 Task: Create List Brand M&A in Board DevOps Best Practices to Workspace Antivirus and Security Software. Create List Brand Integration in Board Sales Performance Benchmarking to Workspace Antivirus and Security Software. Create List Brand Rollout in Board IT Asset Management and Inventory Control to Workspace Antivirus and Security Software
Action: Mouse moved to (64, 312)
Screenshot: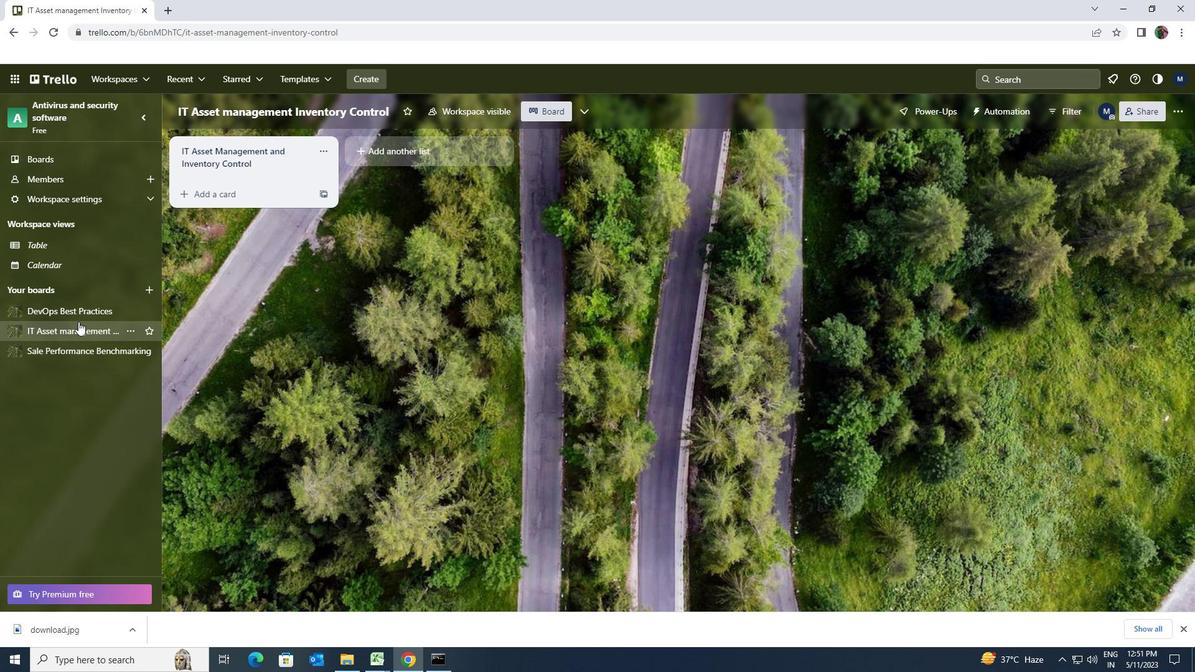 
Action: Mouse pressed left at (64, 312)
Screenshot: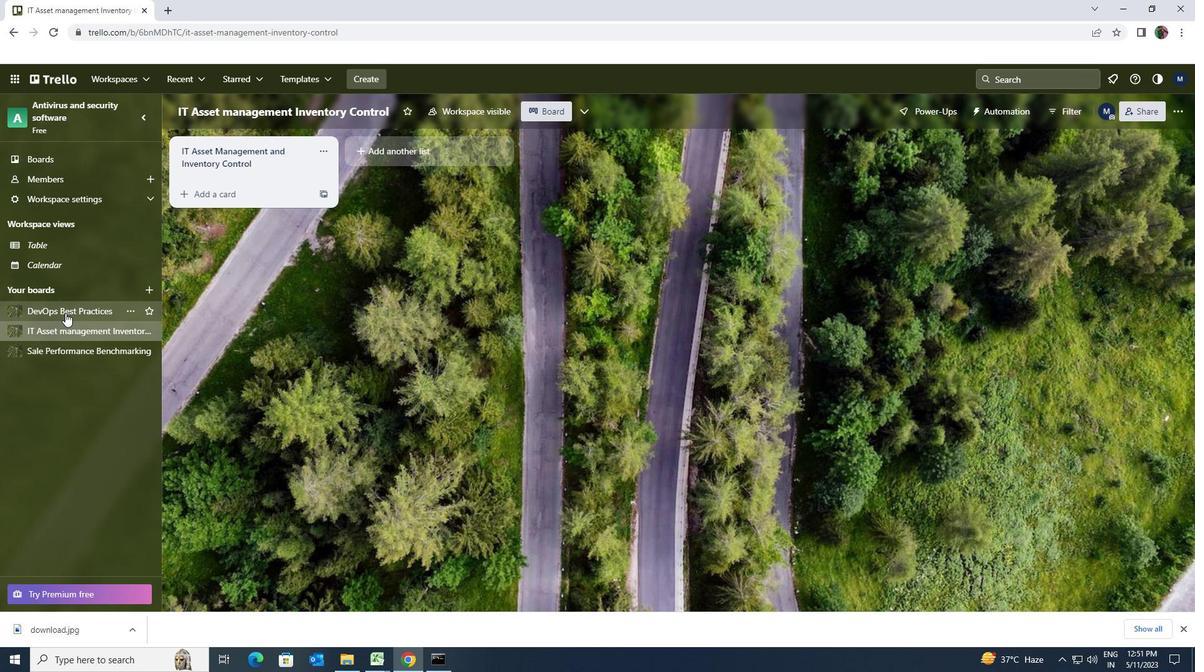 
Action: Mouse moved to (354, 149)
Screenshot: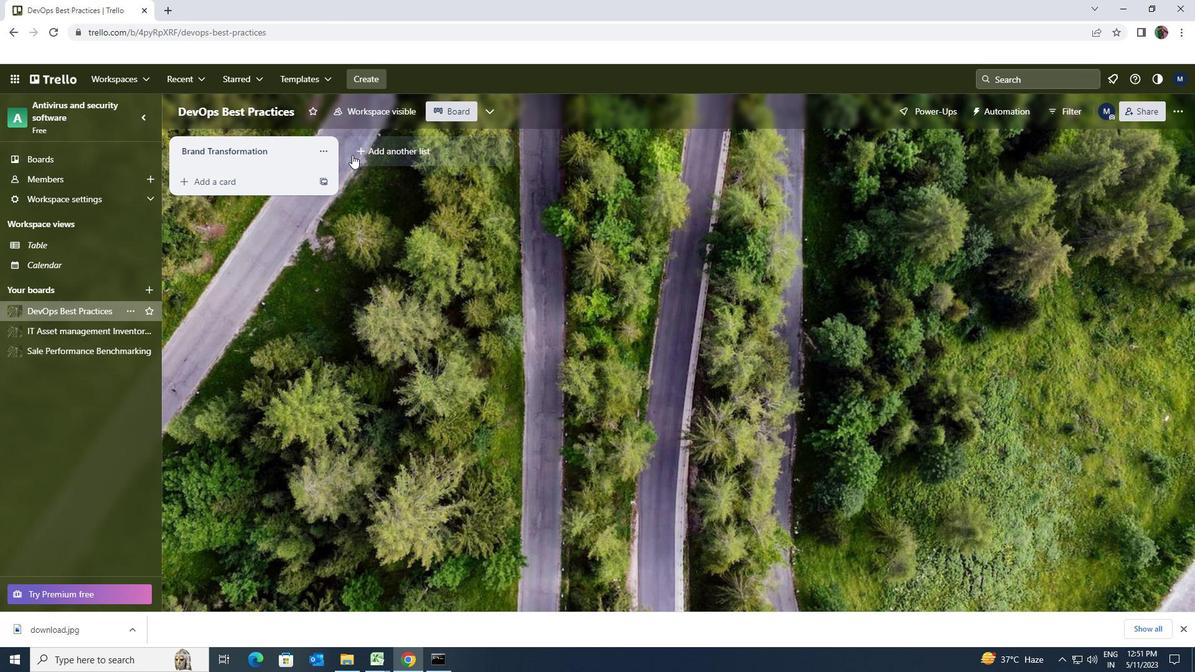 
Action: Mouse pressed left at (354, 149)
Screenshot: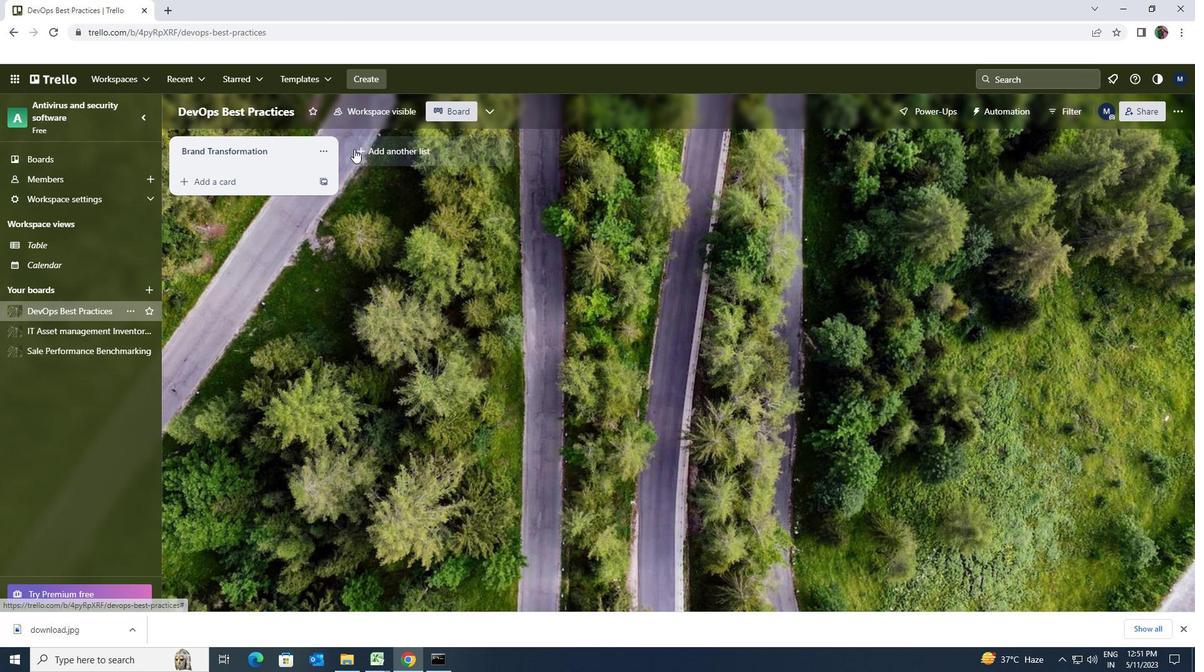 
Action: Key pressed <Key.shift><Key.shift><Key.shift><Key.shift><Key.shift><Key.shift><Key.shift><Key.shift><Key.shift><Key.shift><Key.shift><Key.shift><Key.shift><Key.shift><Key.shift><Key.shift><Key.shift><Key.shift><Key.shift><Key.shift><Key.shift><Key.shift><Key.shift><Key.shift><Key.shift><Key.shift><Key.shift><Key.shift><Key.shift><Key.shift><Key.shift><Key.shift><Key.shift><Key.shift><Key.shift>BRAND<Key.space><Key.shift>TRANSFORMATION
Screenshot: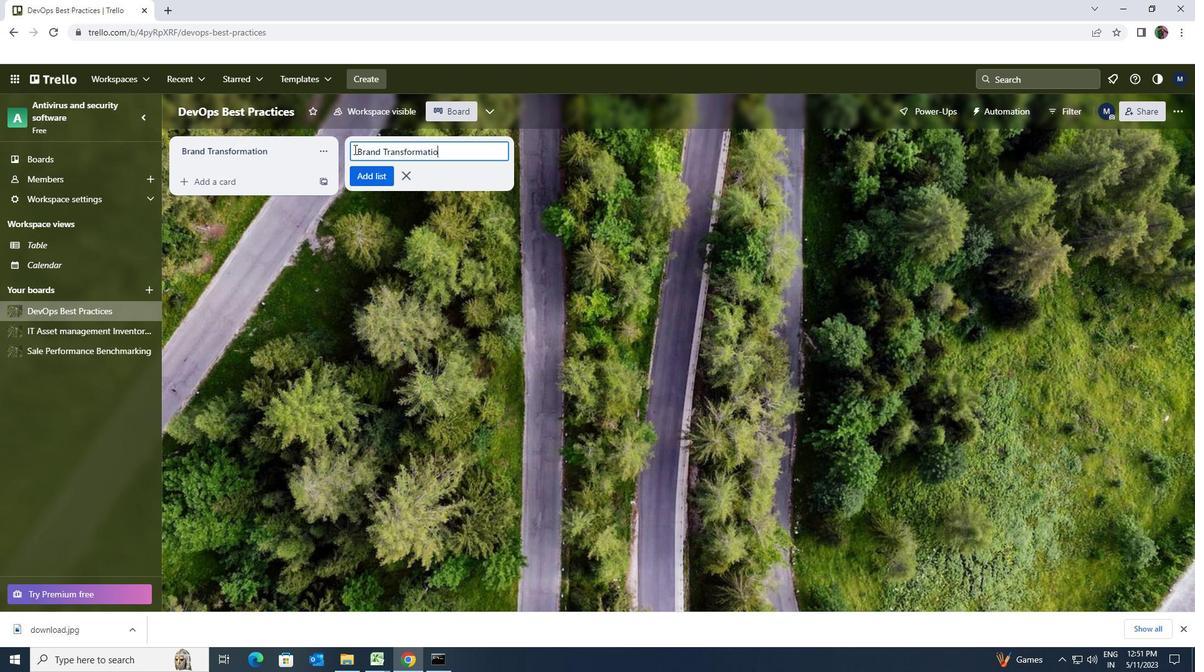 
Action: Mouse moved to (369, 171)
Screenshot: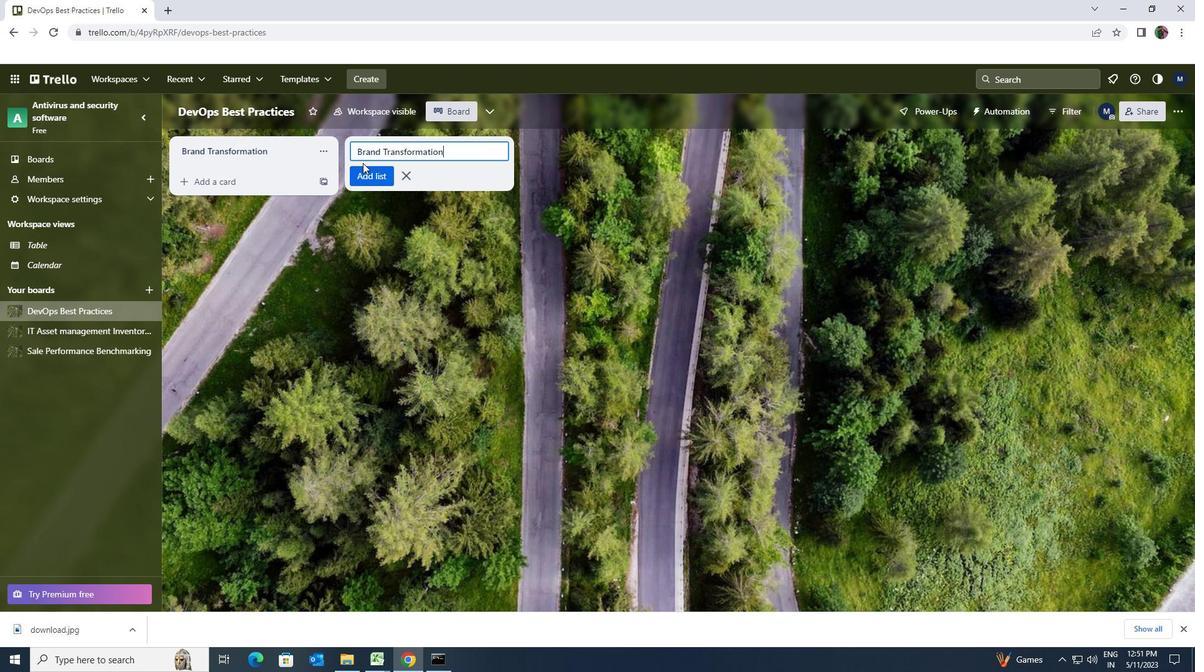 
Action: Mouse pressed left at (369, 171)
Screenshot: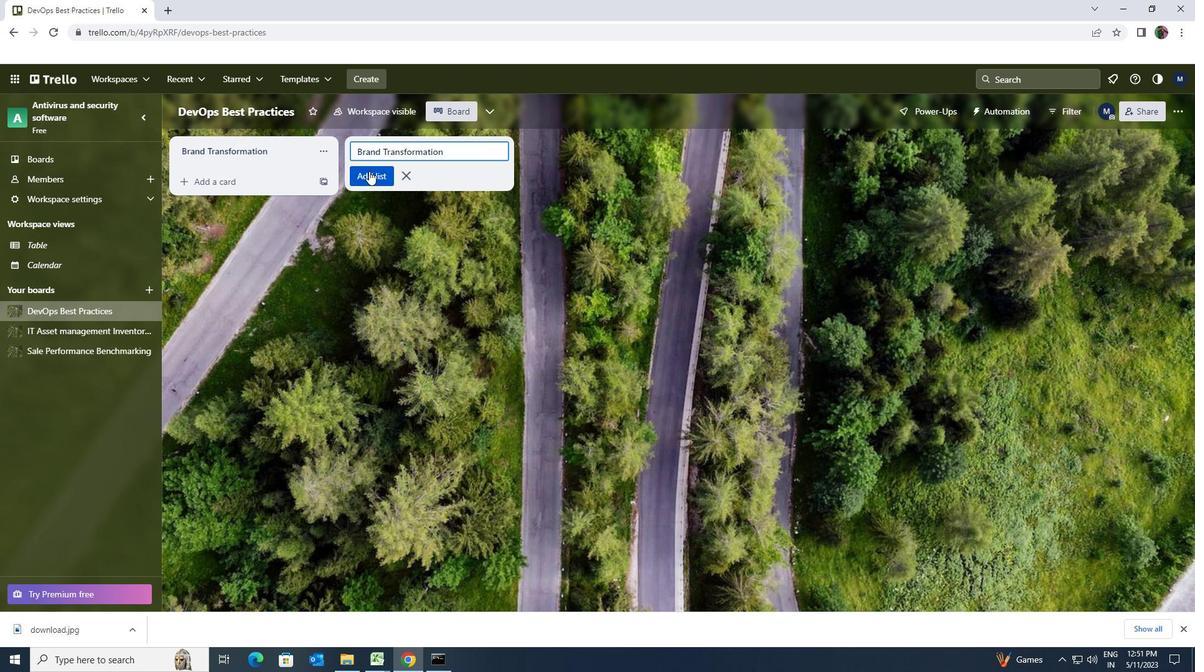 
Action: Mouse moved to (82, 351)
Screenshot: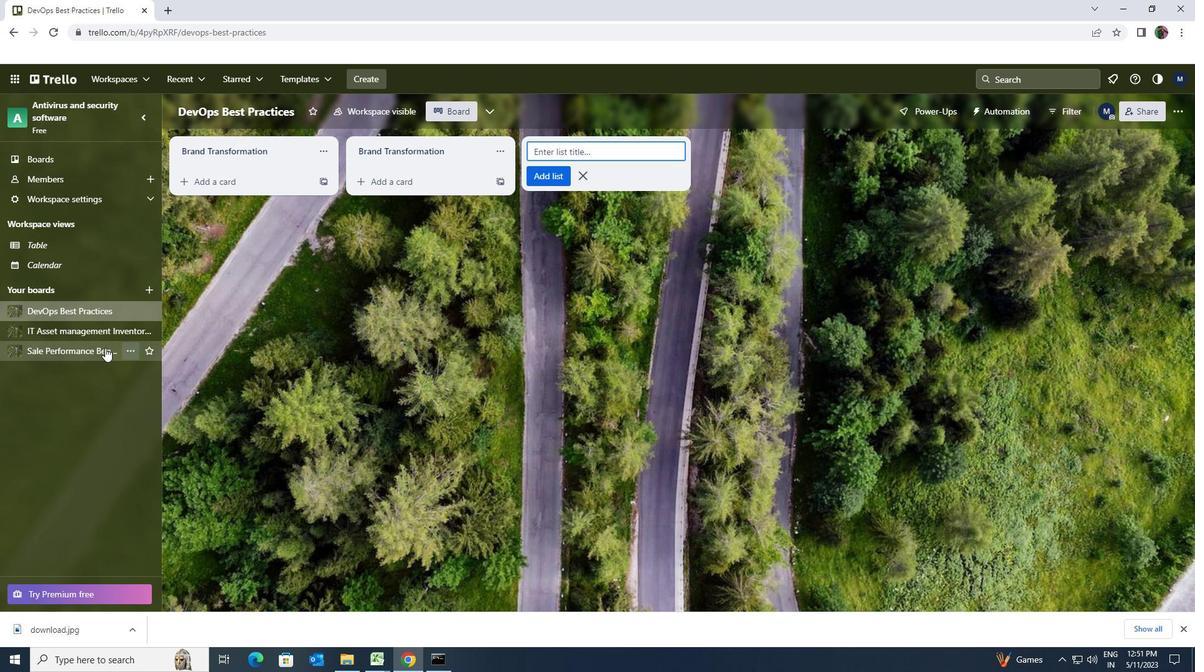 
Action: Mouse pressed left at (82, 351)
Screenshot: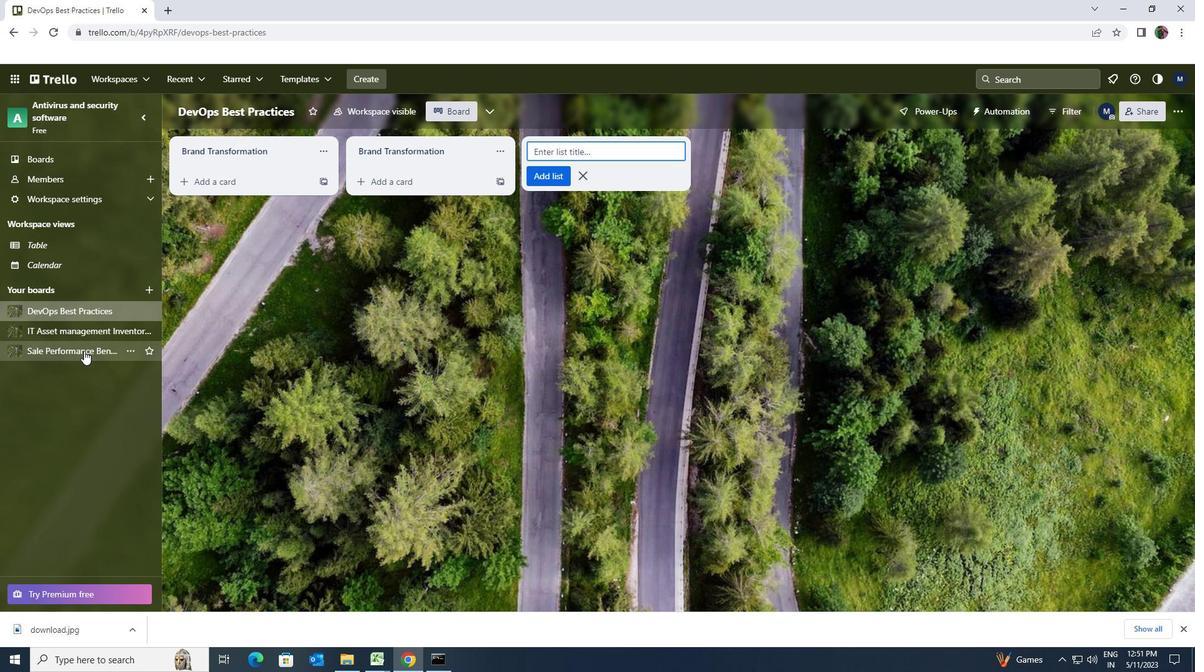 
Action: Mouse moved to (383, 157)
Screenshot: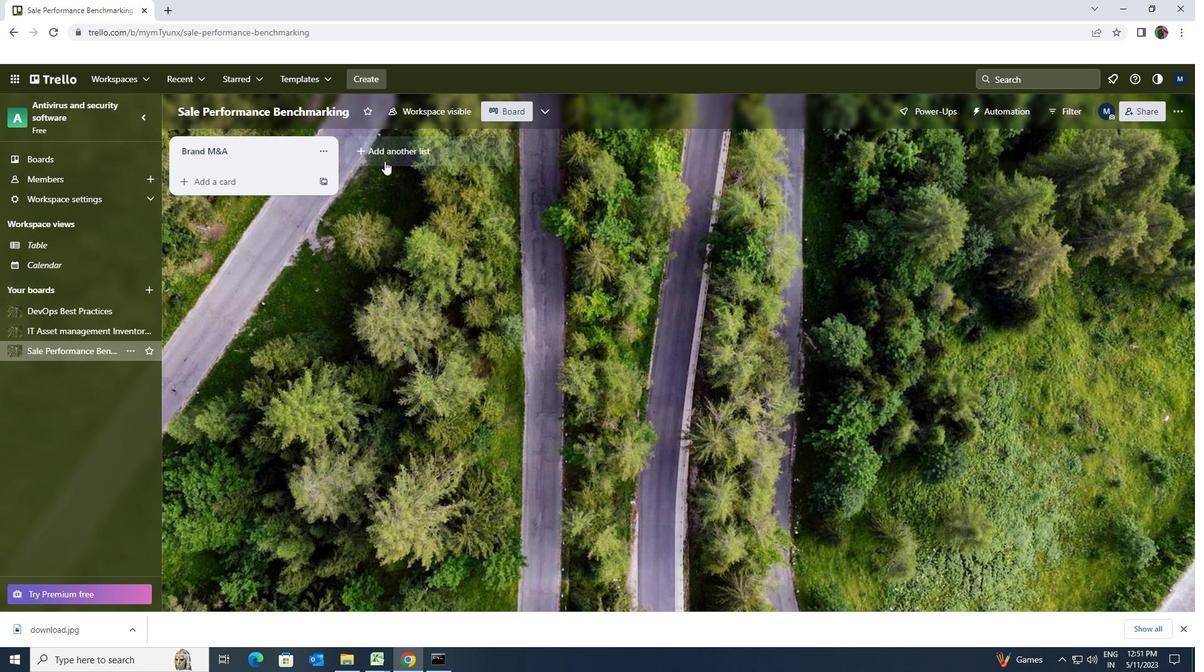 
Action: Mouse pressed left at (383, 157)
Screenshot: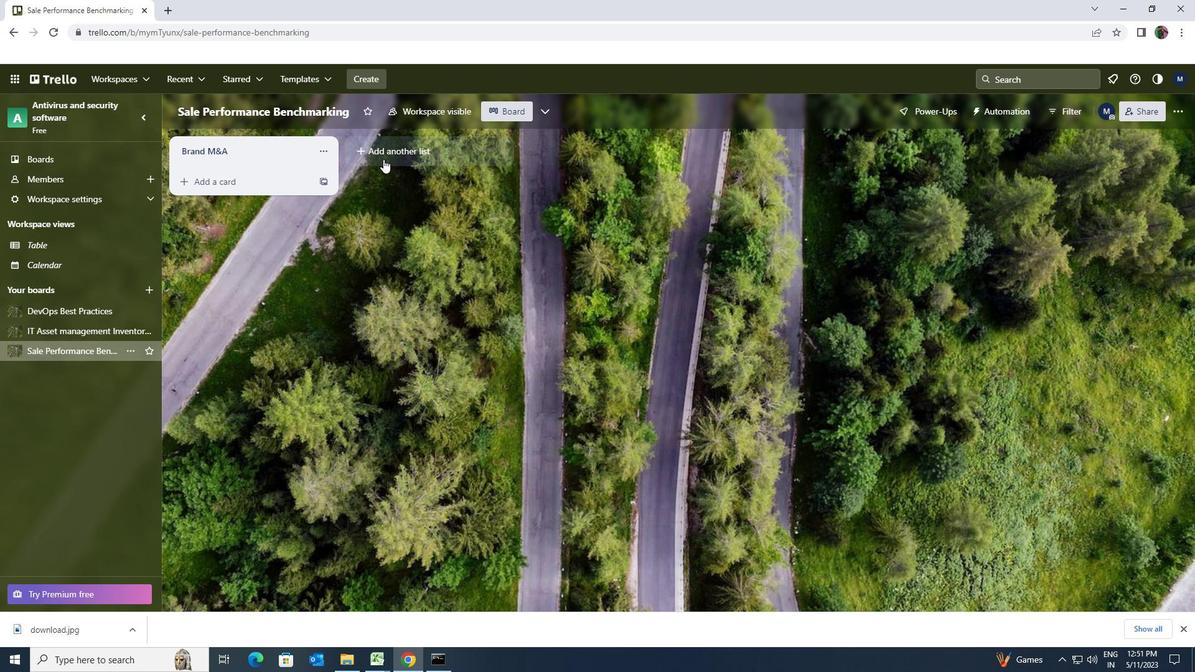 
Action: Key pressed <Key.shift><Key.shift><Key.shift><Key.shift><Key.shift><Key.shift><Key.shift><Key.shift><Key.shift><Key.shift><Key.shift><Key.shift><Key.shift><Key.shift><Key.shift><Key.shift><Key.shift><Key.shift><Key.shift><Key.shift><Key.shift><Key.shift><Key.shift><Key.shift><Key.shift><Key.shift><Key.shift><Key.shift><Key.shift><Key.shift><Key.shift><Key.shift><Key.shift><Key.shift><Key.shift><Key.shift><Key.shift><Key.shift>BRAND<Key.space><Key.shift><Key.shift><Key.shift><Key.shift><Key.shift><Key.shift><Key.shift><Key.shift><Key.shift><Key.shift><Key.shift><Key.shift><Key.shift><Key.shift><Key.shift>INTEGRATION
Screenshot: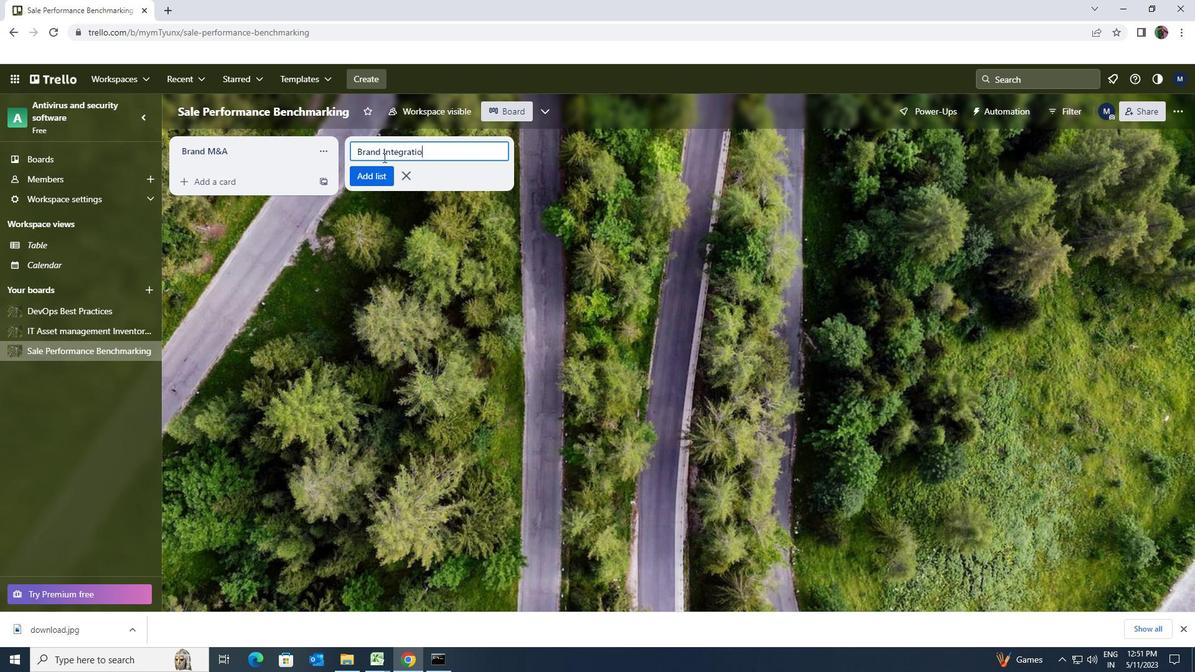 
Action: Mouse moved to (374, 175)
Screenshot: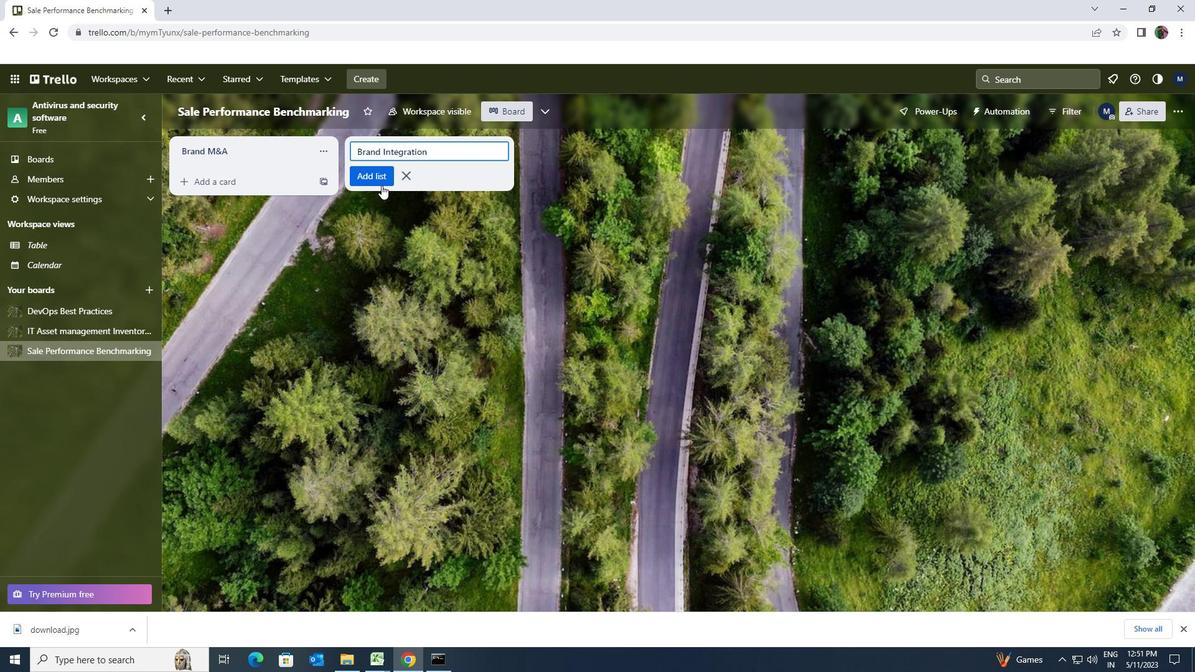 
Action: Mouse pressed left at (374, 175)
Screenshot: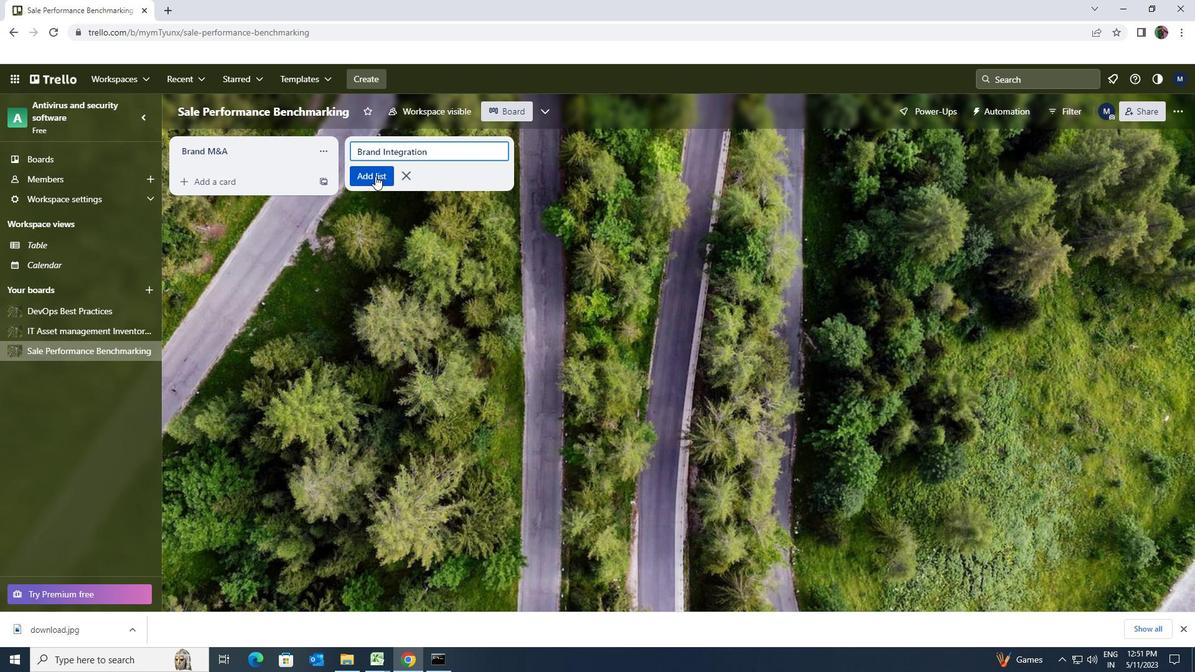 
Action: Mouse moved to (46, 324)
Screenshot: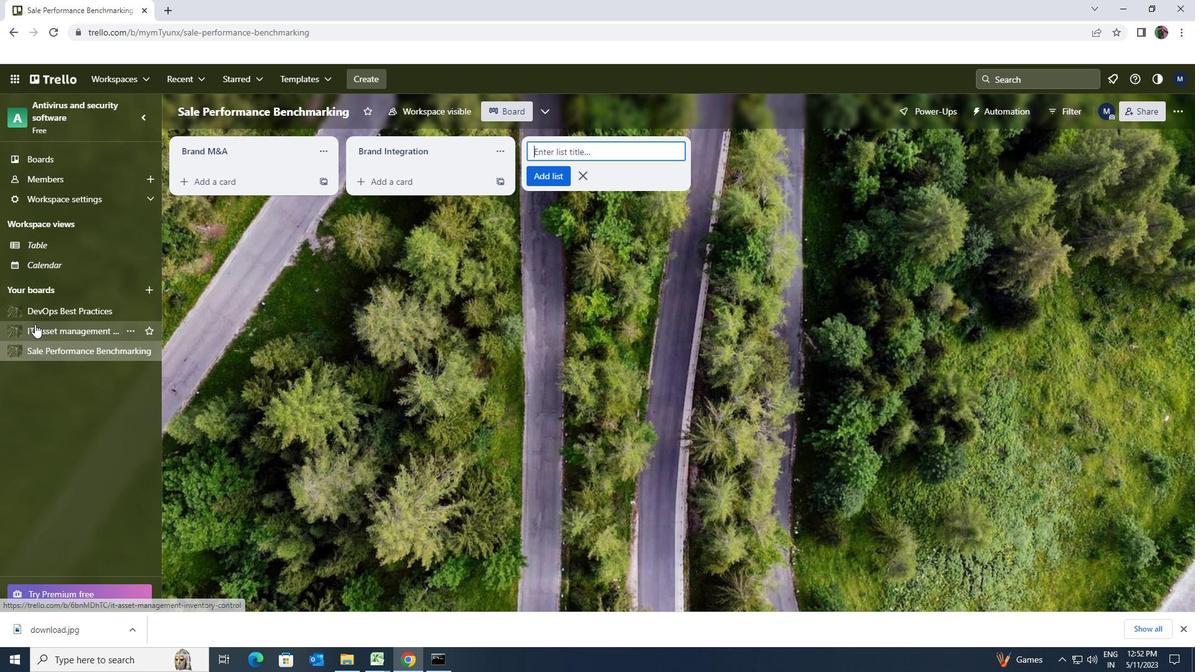 
Action: Mouse pressed left at (46, 324)
Screenshot: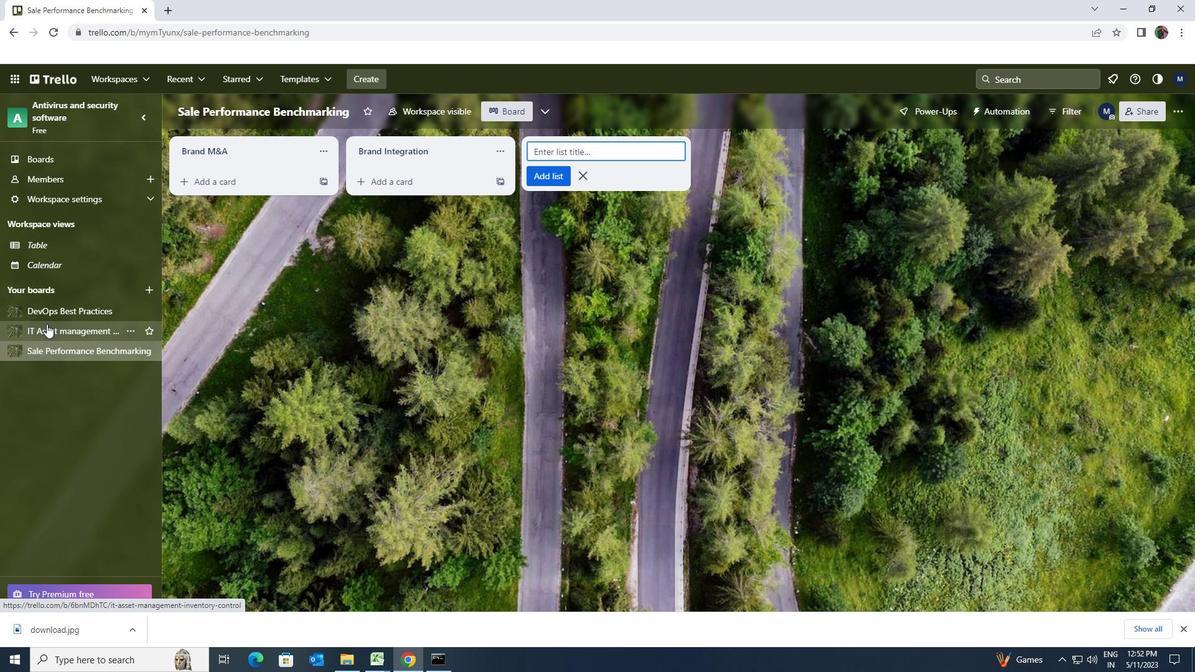 
Action: Mouse moved to (382, 155)
Screenshot: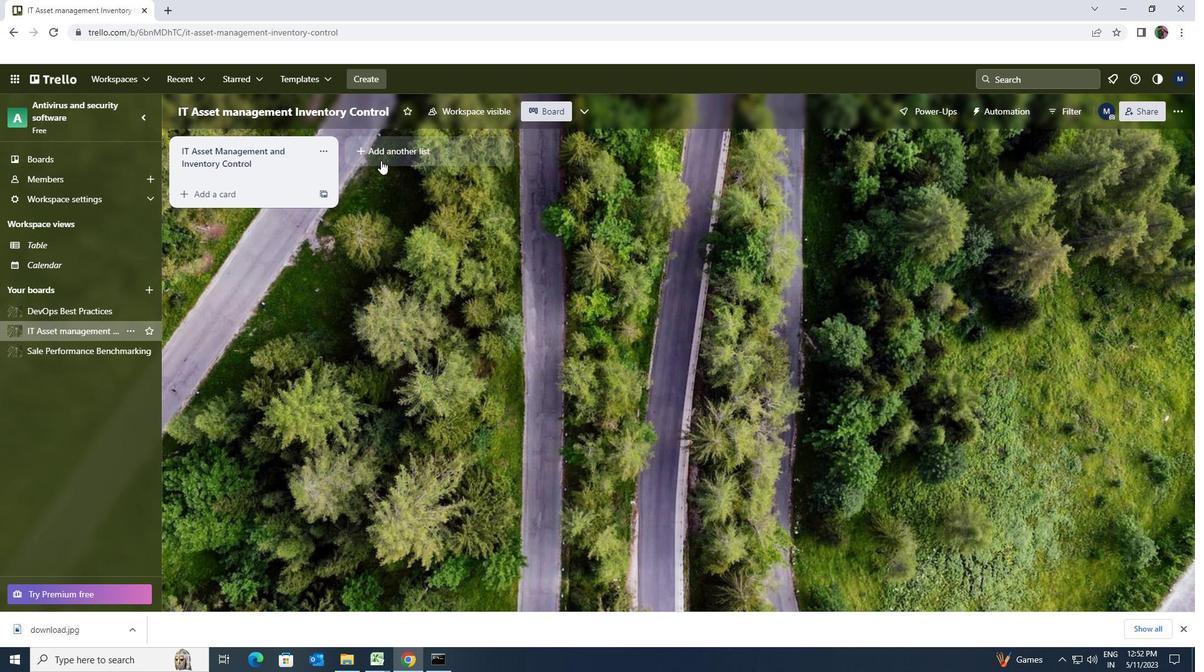 
Action: Mouse pressed left at (382, 155)
Screenshot: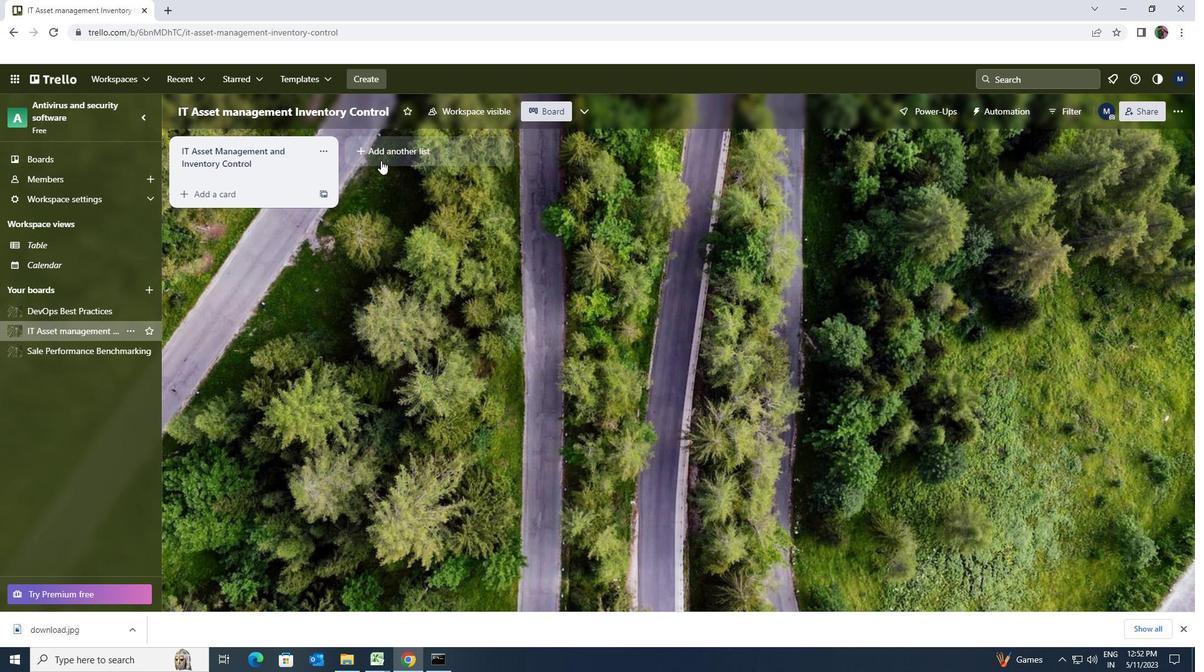 
Action: Mouse moved to (382, 154)
Screenshot: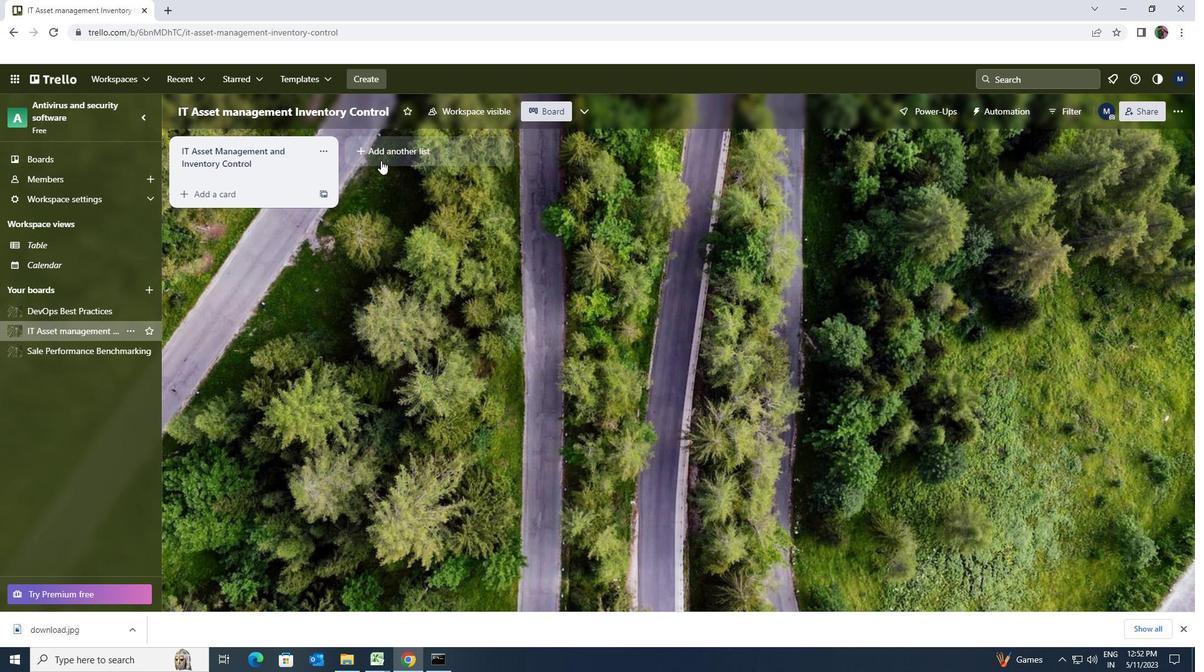 
Action: Key pressed <Key.shift><Key.shift><Key.shift><Key.shift><Key.shift><Key.shift><Key.shift><Key.shift><Key.shift><Key.shift><Key.shift><Key.shift><Key.shift><Key.shift><Key.shift><Key.shift><Key.shift><Key.shift><Key.shift>BRAND<Key.space><Key.shift><Key.shift>ROLLOUT
Screenshot: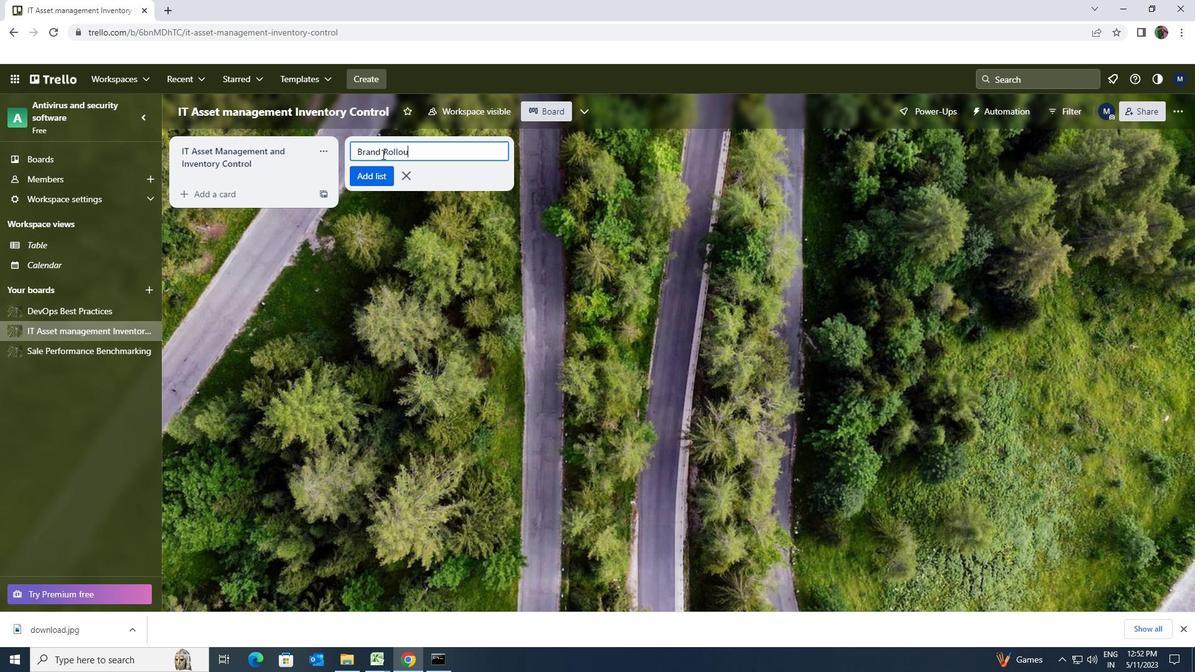 
Action: Mouse moved to (383, 176)
Screenshot: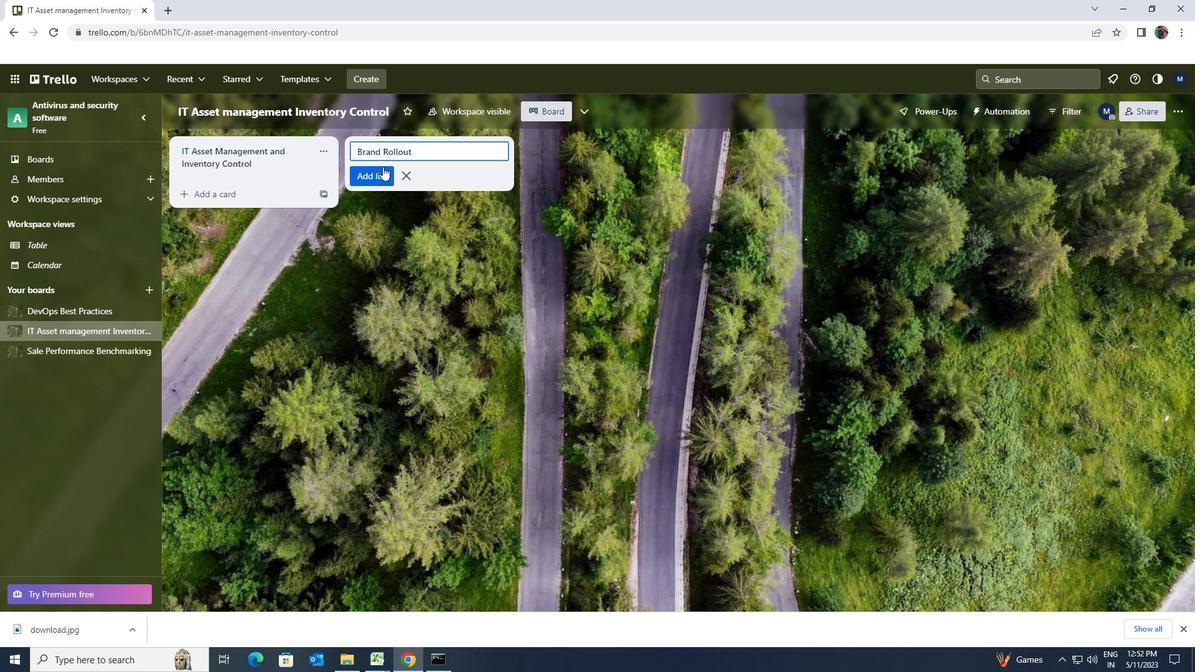 
Action: Mouse pressed left at (383, 176)
Screenshot: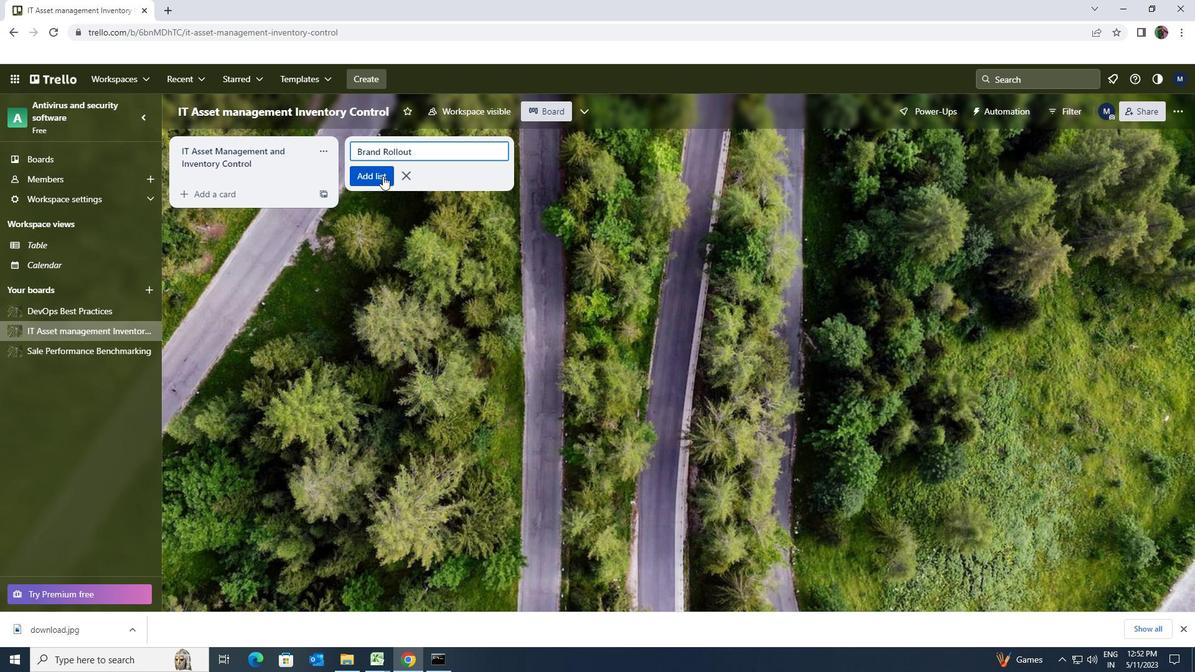 
Action: Mouse moved to (577, 174)
Screenshot: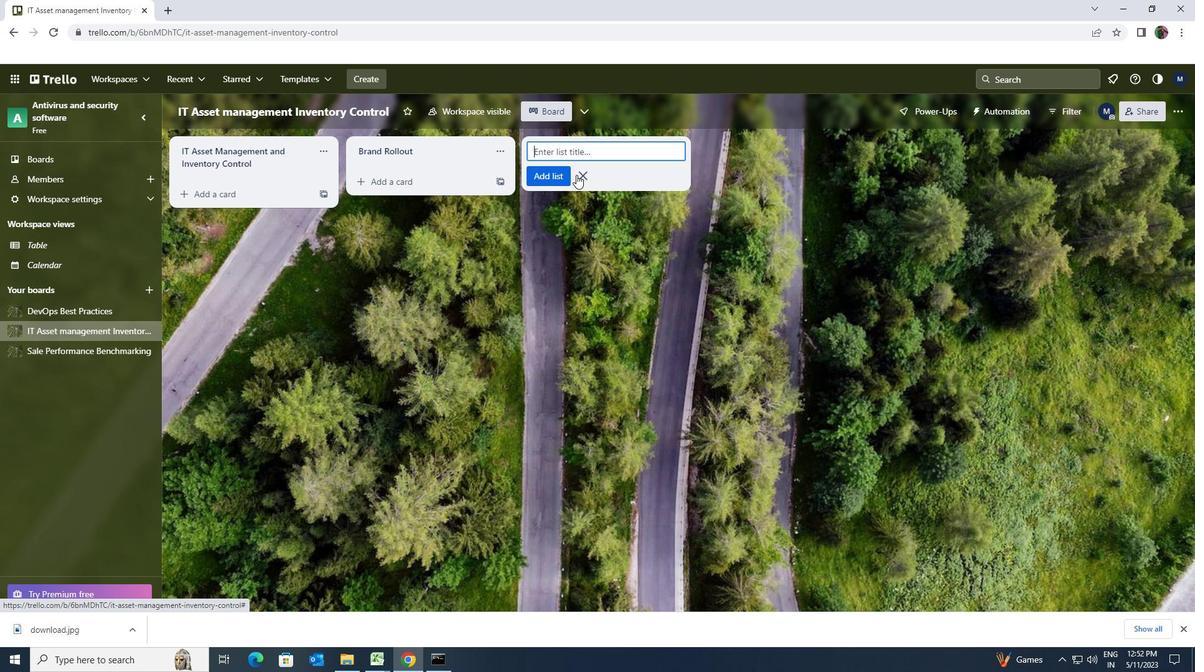 
Action: Mouse pressed left at (577, 174)
Screenshot: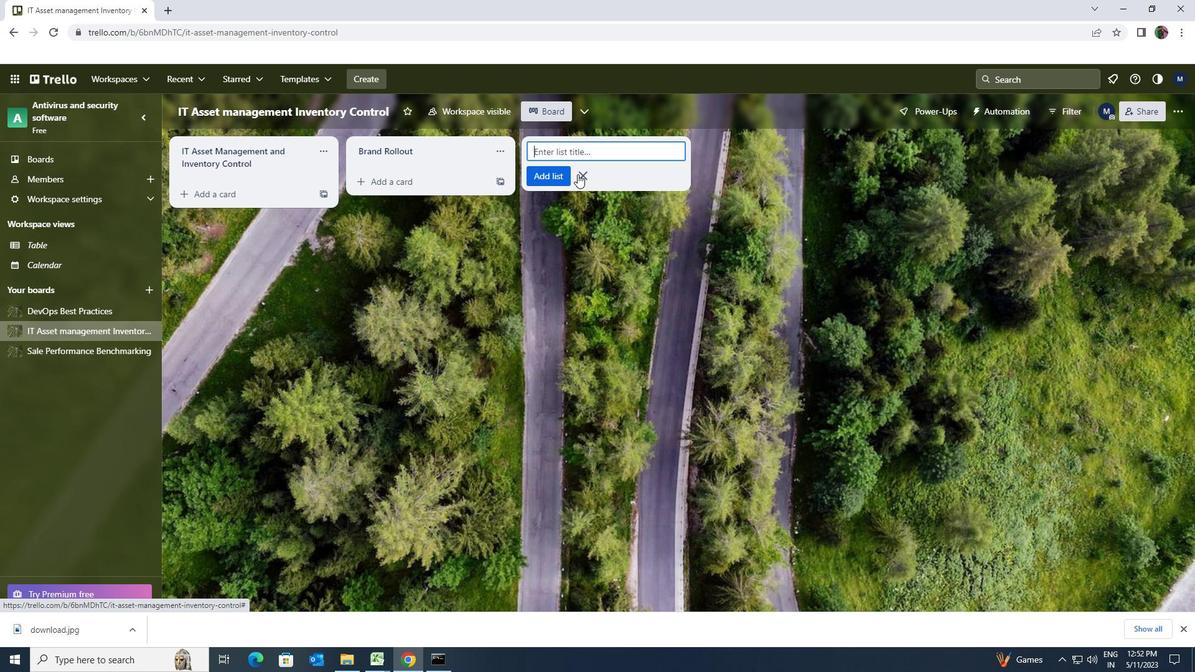 
